 Task: Create List About Page in Board Employee Satisfaction to Workspace E-commerce Management. Create List Products and Services in Board Thought Leadership to Workspace E-commerce Management. Create List Pricing in Board Voice of Customer Feedback Collection and Analysis to Workspace E-commerce Management
Action: Mouse moved to (394, 138)
Screenshot: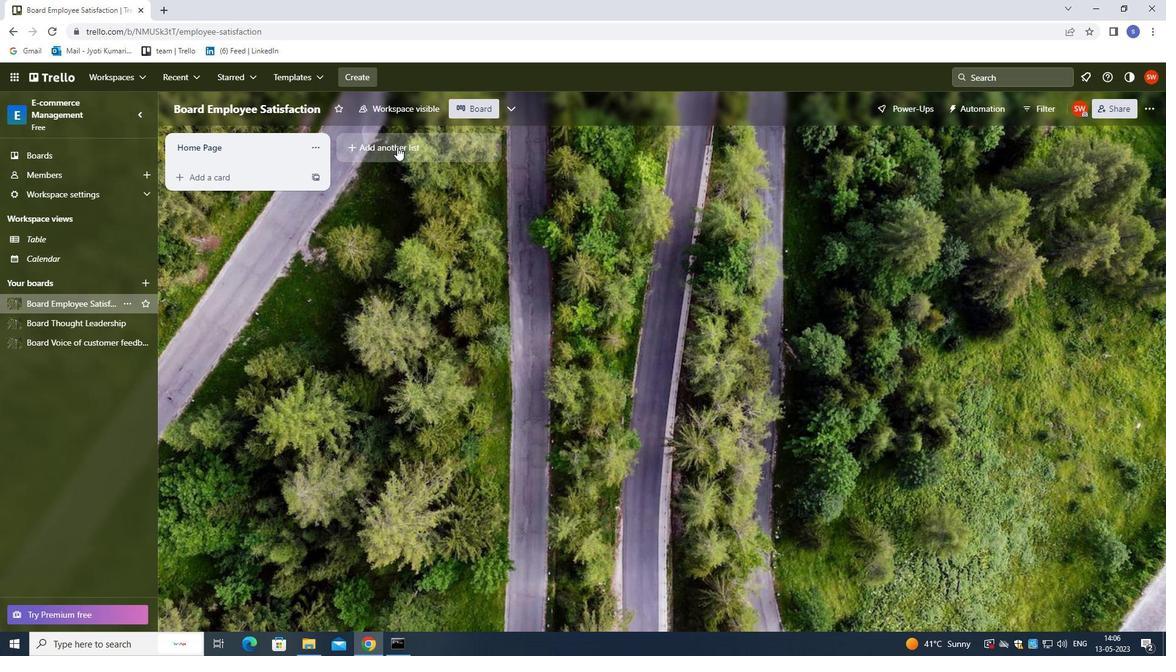 
Action: Mouse pressed left at (394, 138)
Screenshot: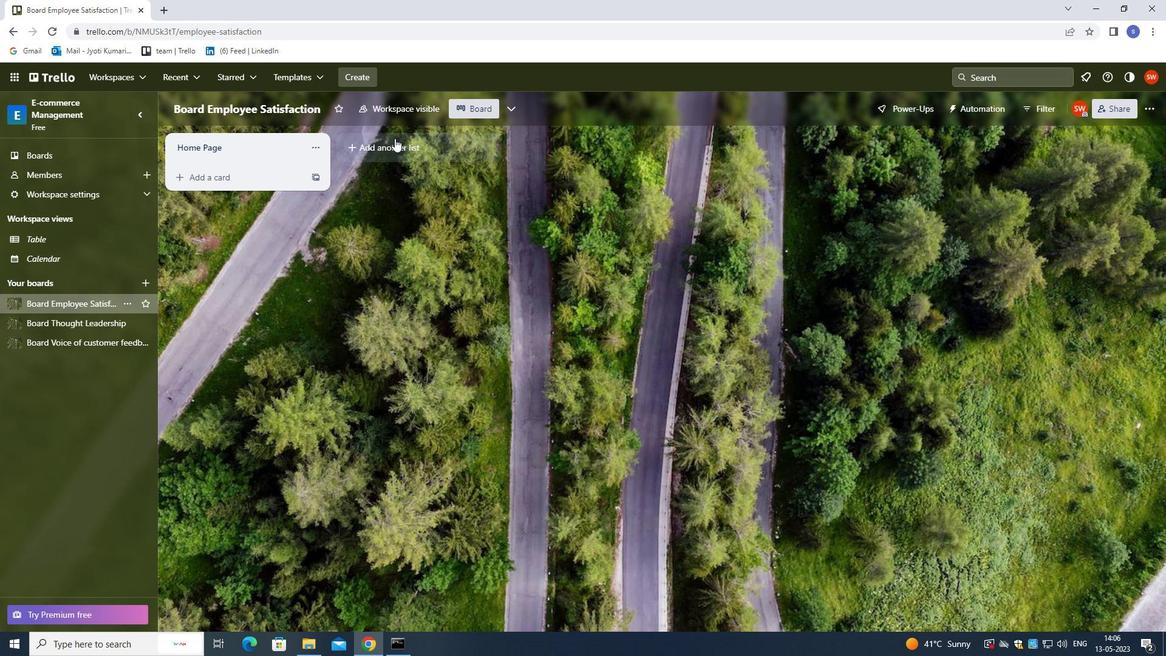 
Action: Mouse moved to (404, 344)
Screenshot: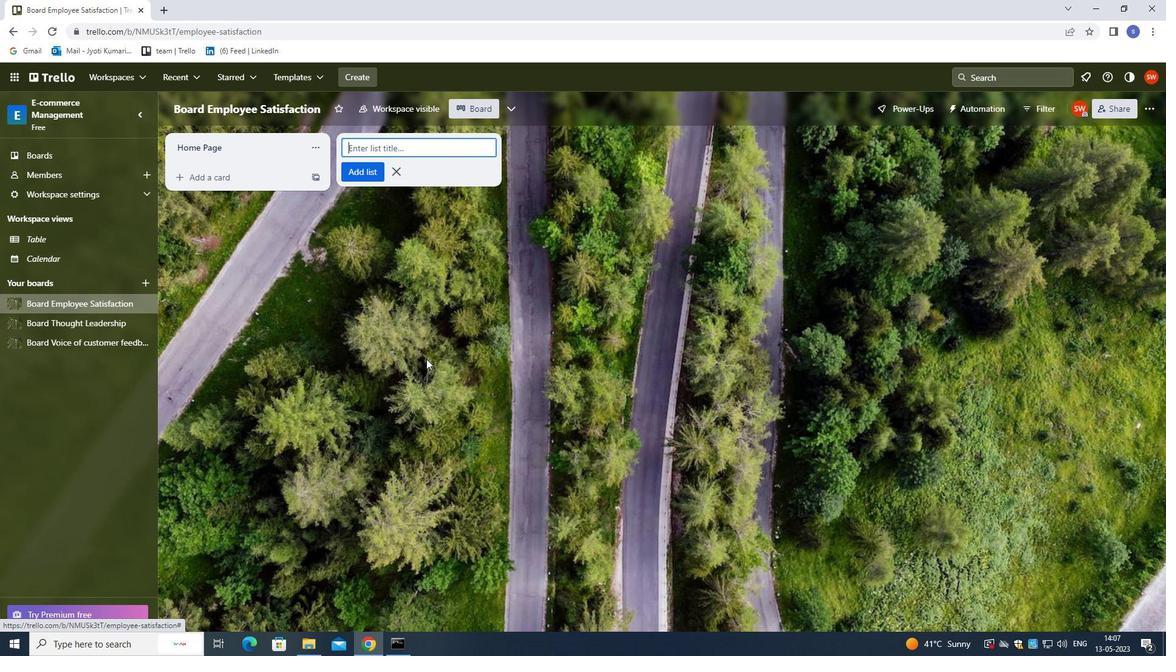
Action: Key pressed <Key.shift>ABOUT<Key.space><Key.shift>PAGE<Key.enter>
Screenshot: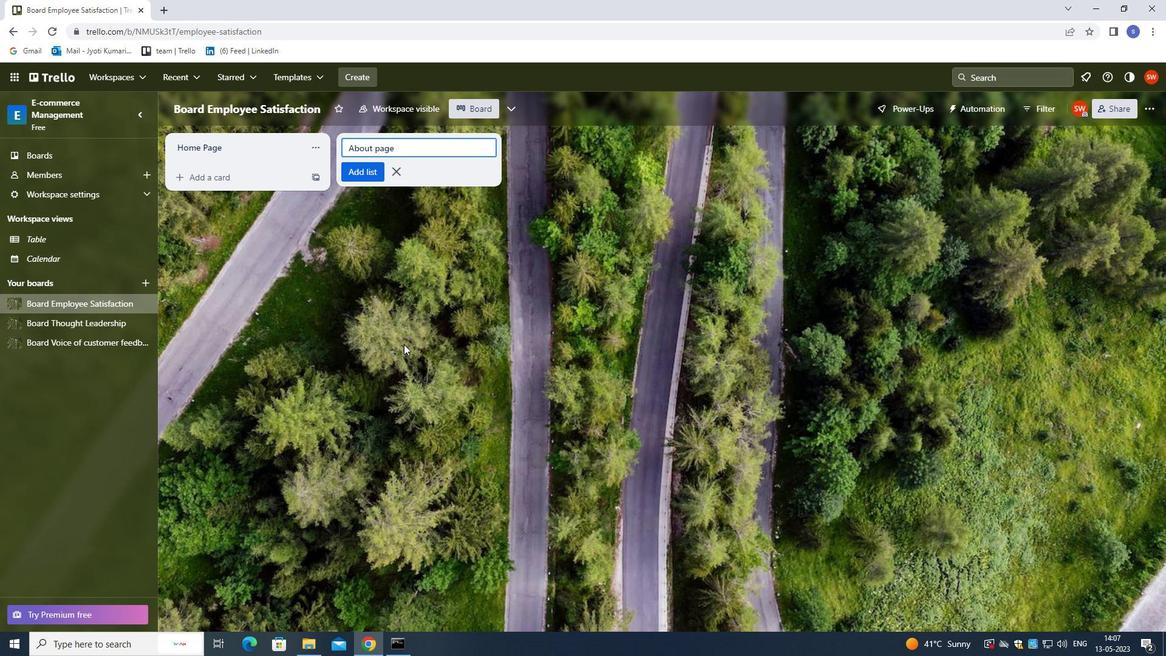 
Action: Mouse moved to (71, 322)
Screenshot: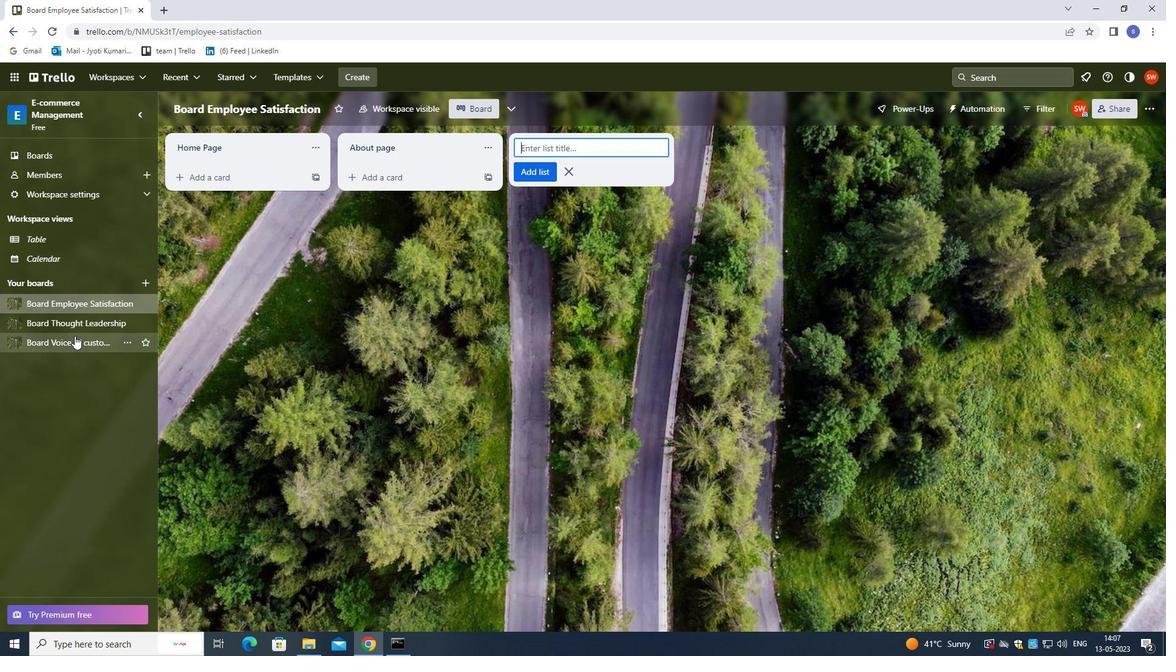 
Action: Mouse pressed left at (71, 322)
Screenshot: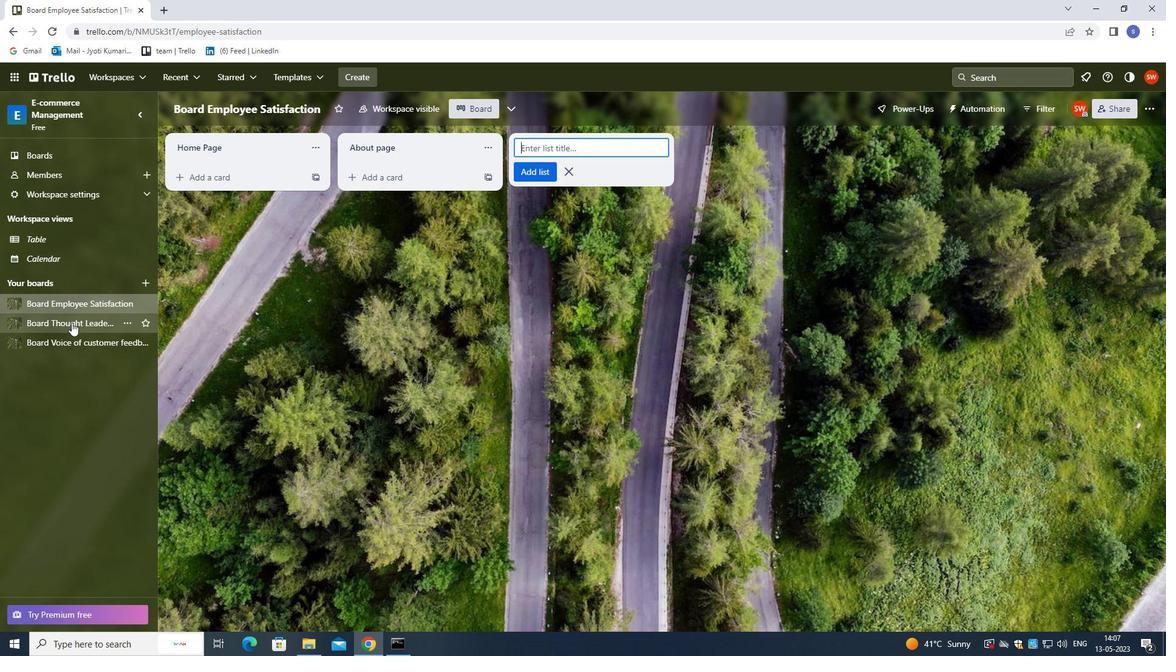 
Action: Mouse moved to (377, 150)
Screenshot: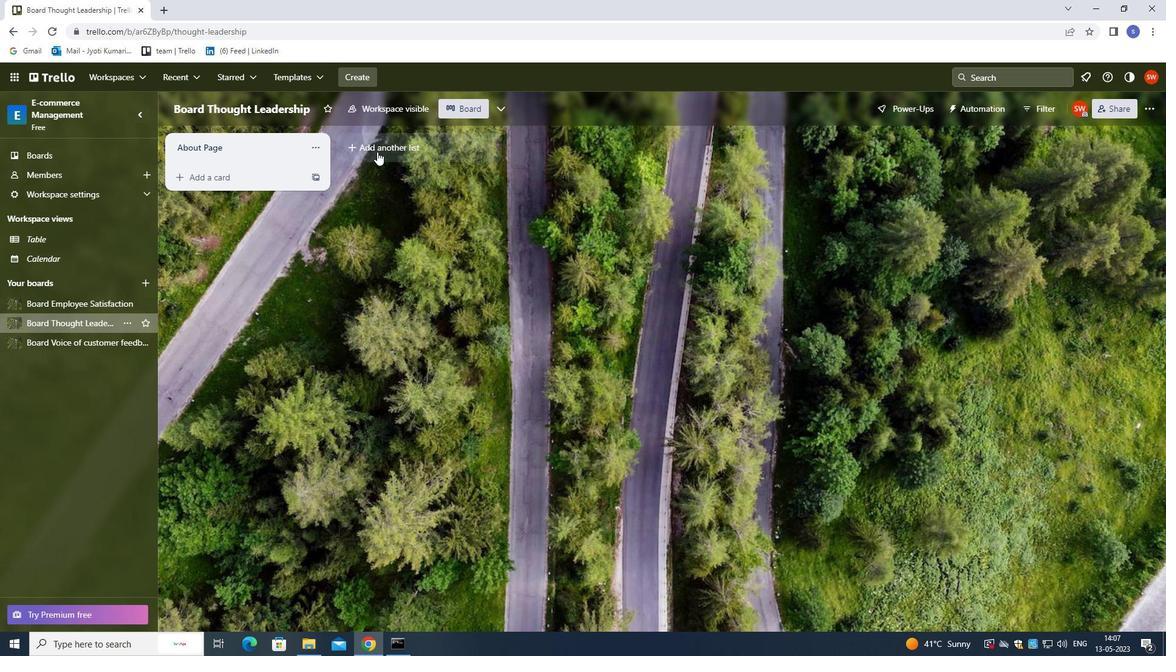 
Action: Mouse pressed left at (377, 150)
Screenshot: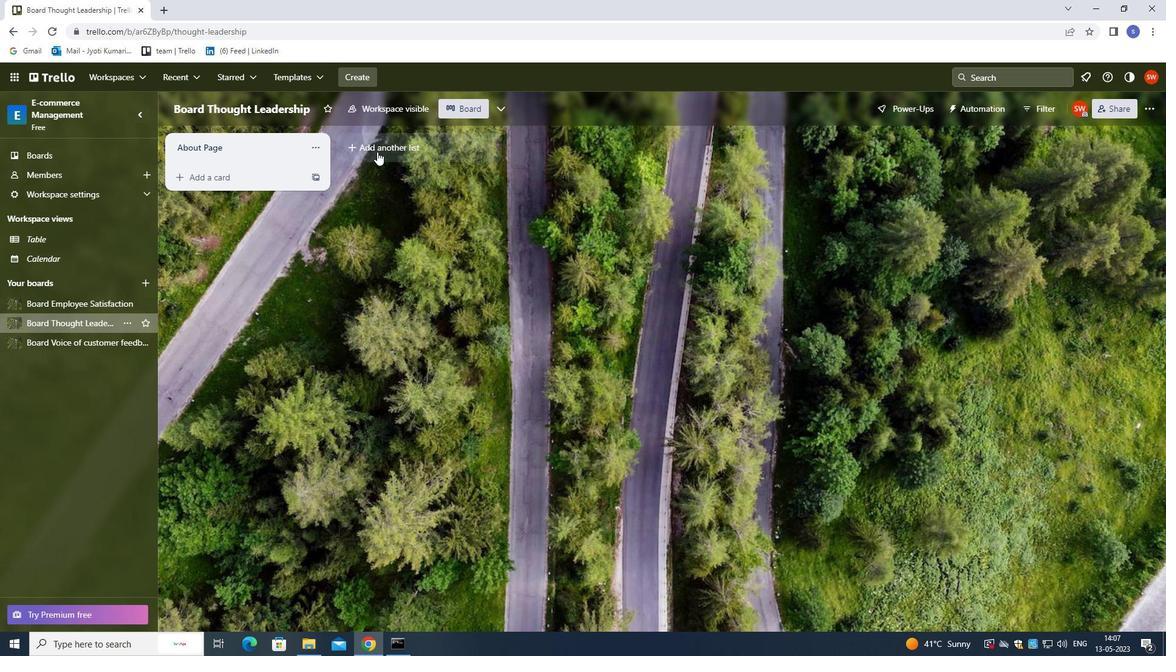 
Action: Mouse moved to (349, 364)
Screenshot: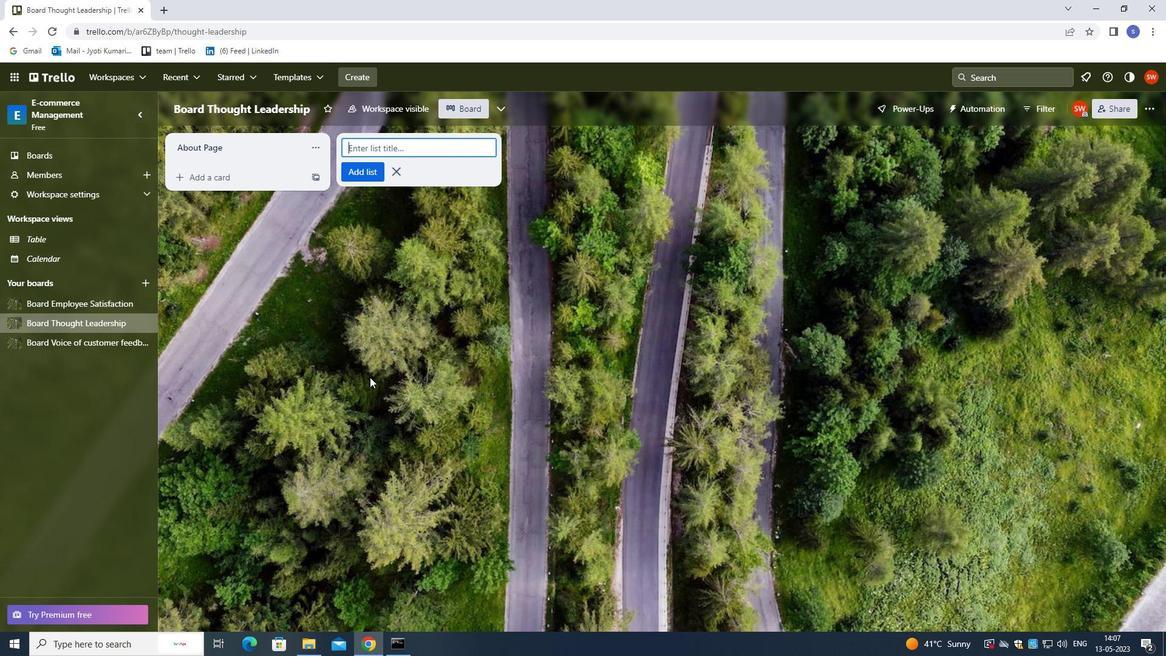 
Action: Key pressed <Key.shift>PRODUCTS<Key.space>AND<Key.space><Key.shift>SERVICES<Key.enter>
Screenshot: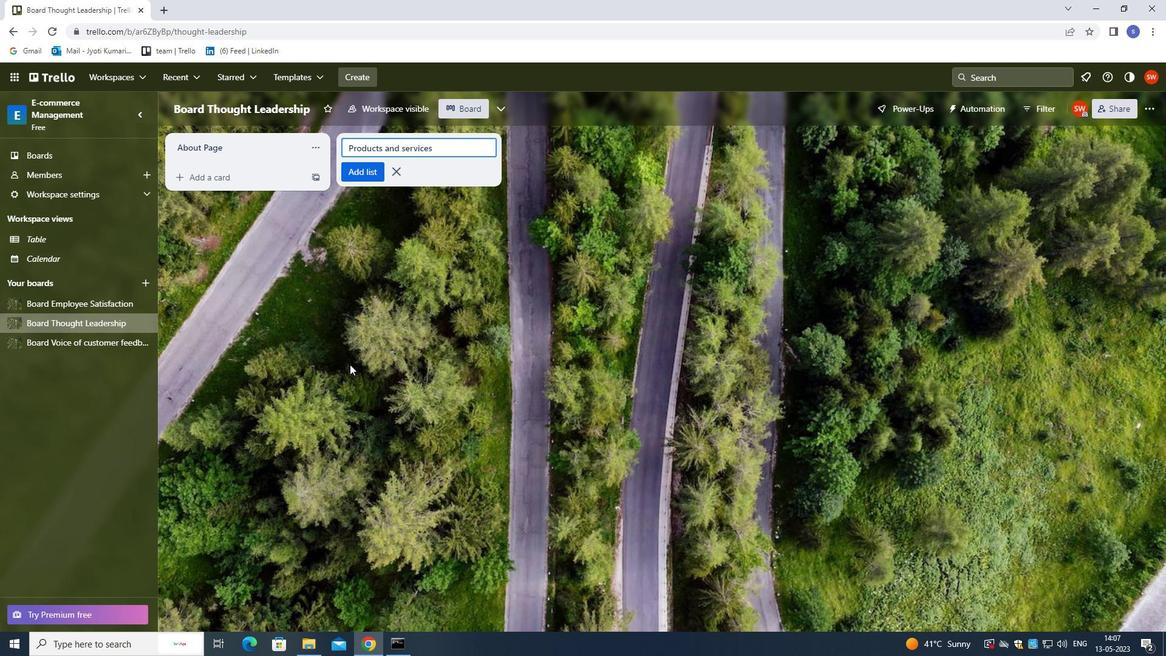
Action: Mouse moved to (68, 340)
Screenshot: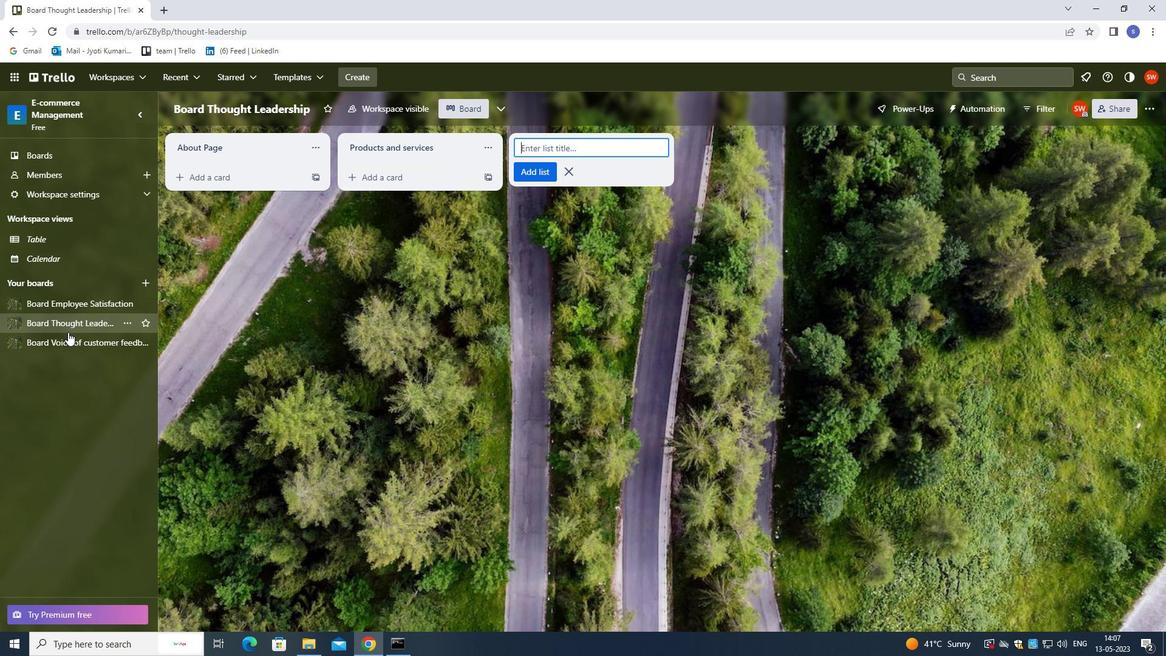 
Action: Mouse pressed left at (68, 340)
Screenshot: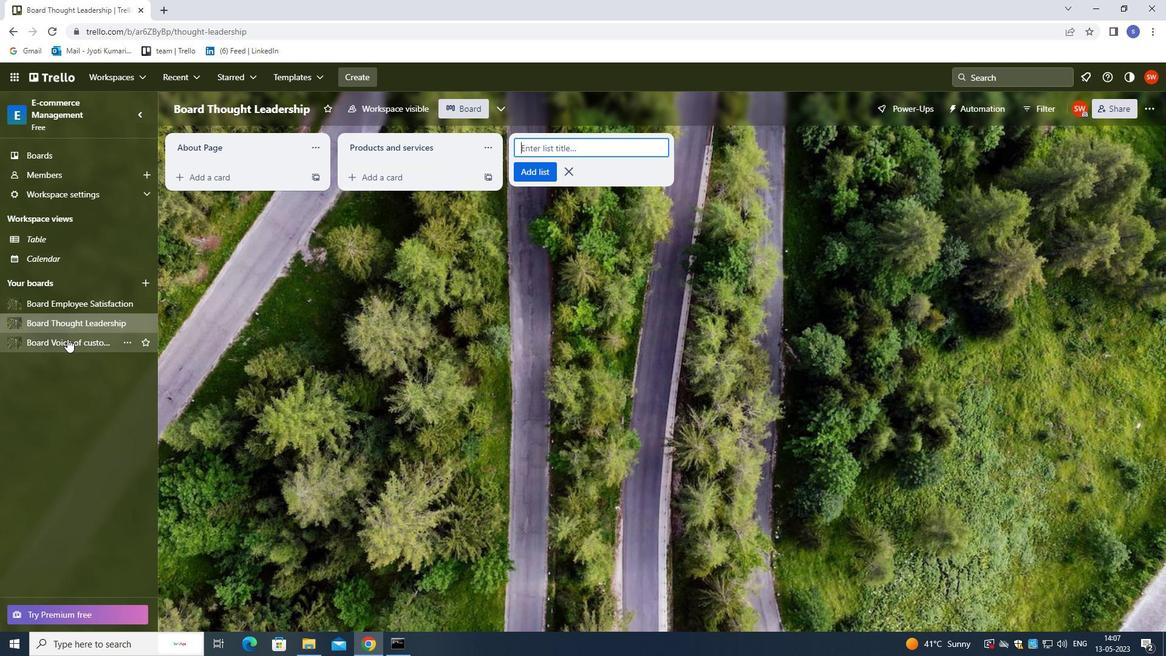 
Action: Mouse moved to (409, 144)
Screenshot: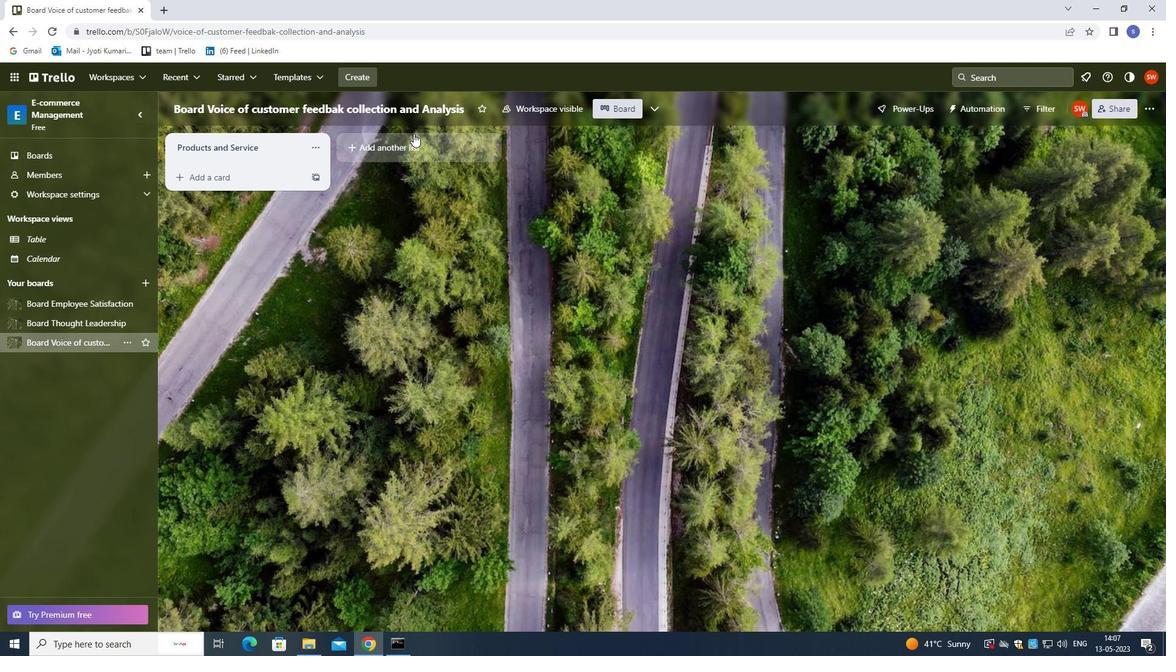 
Action: Mouse pressed left at (409, 144)
Screenshot: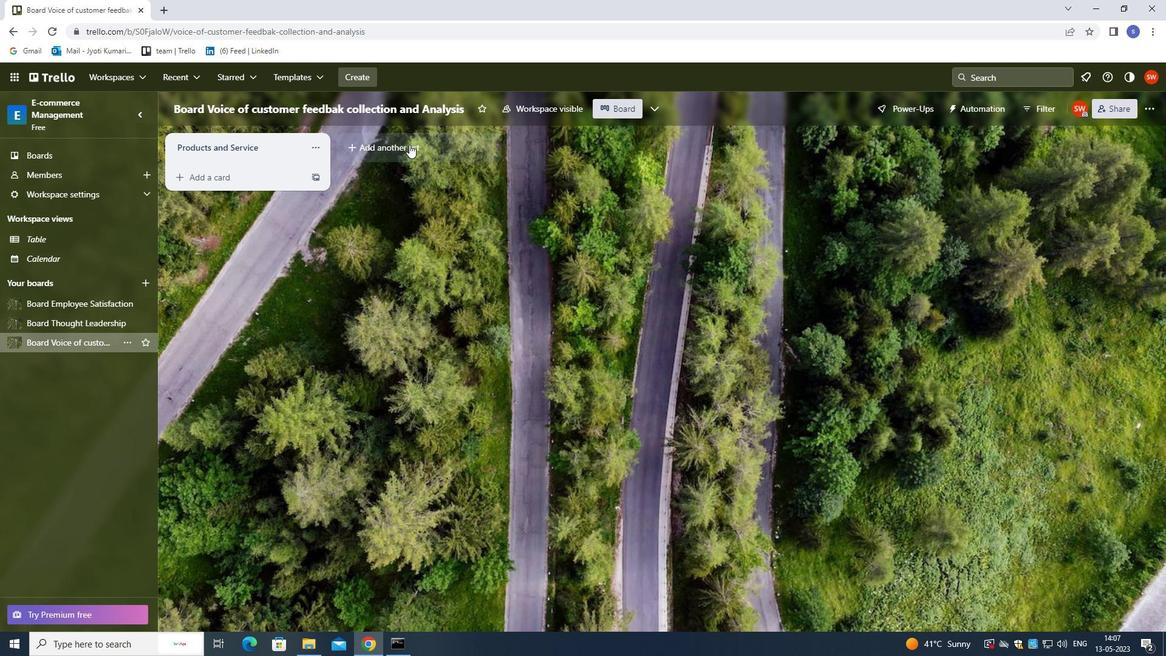
Action: Mouse moved to (447, 335)
Screenshot: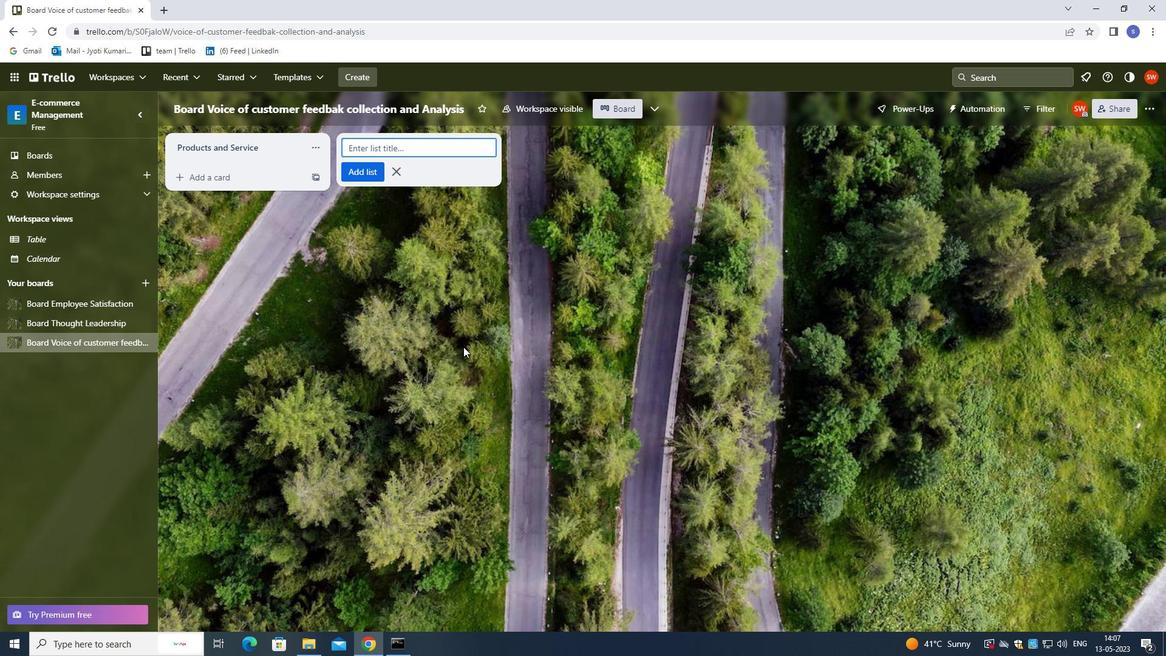 
Action: Key pressed <Key.shift><Key.shift><Key.shift><Key.shift><Key.shift>PRICING<Key.enter>
Screenshot: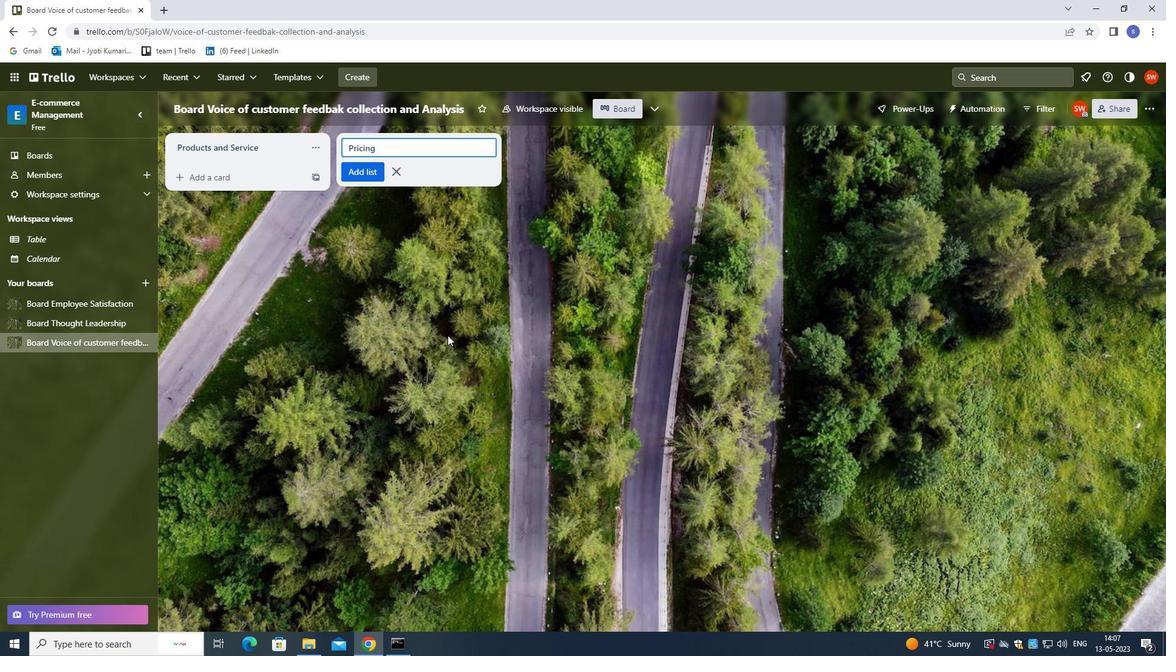 
